 Task: In the  document Mindfulnessletter.epub change page color to  'Blue'. Insert watermark  'Confidential ' Apply Font Style in watermark Arial
Action: Mouse moved to (44, 76)
Screenshot: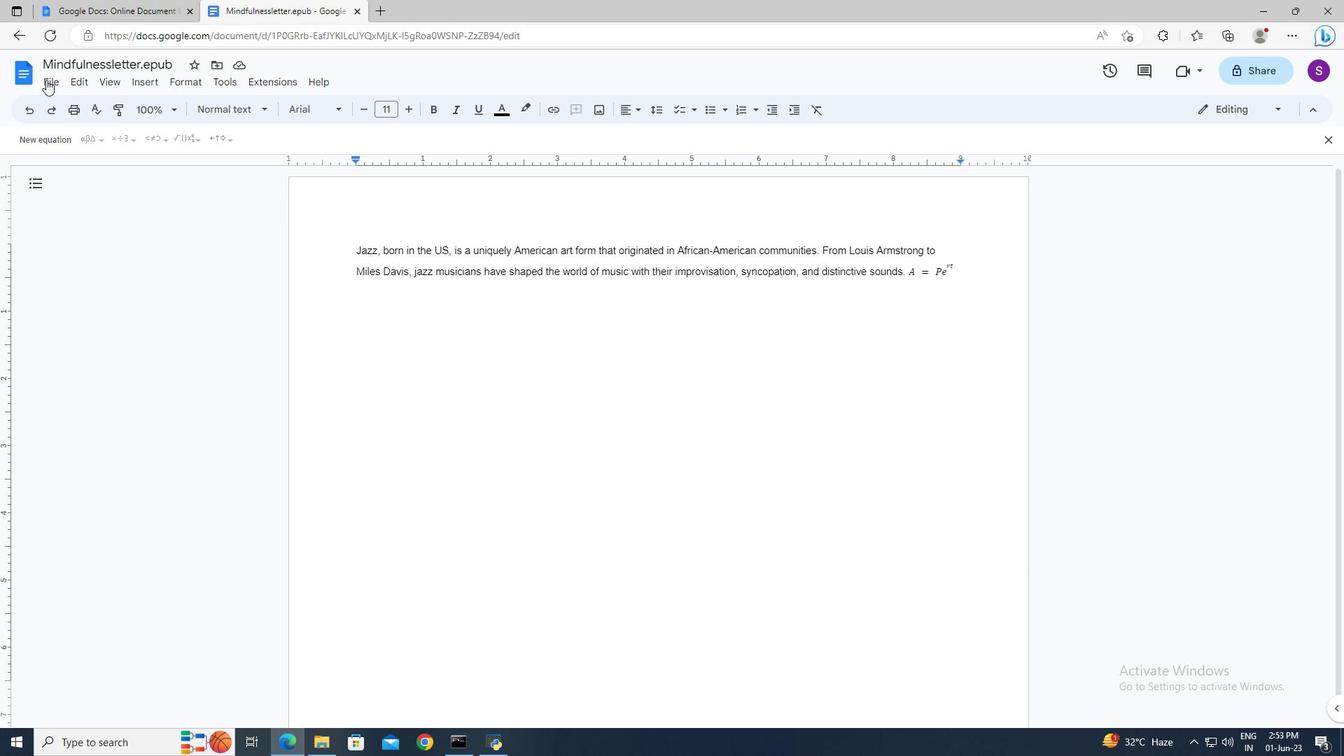 
Action: Mouse pressed left at (44, 76)
Screenshot: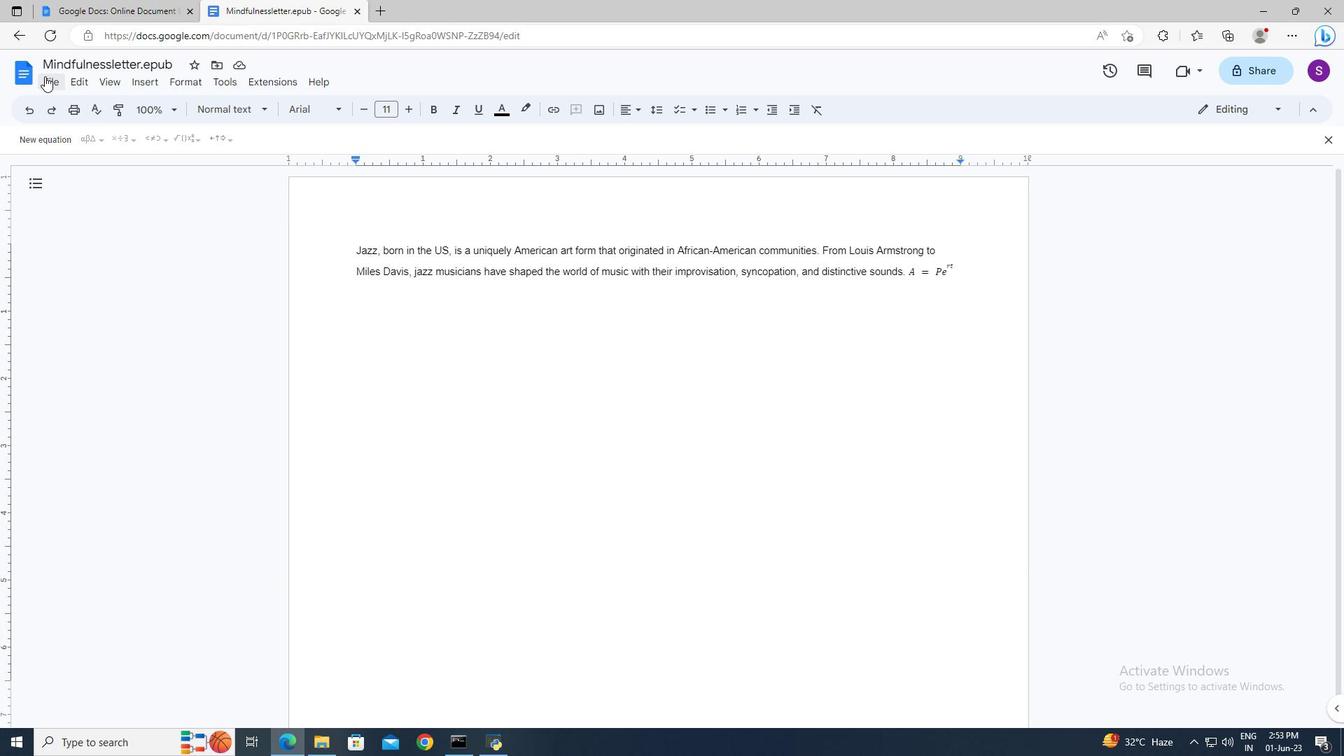 
Action: Mouse moved to (84, 458)
Screenshot: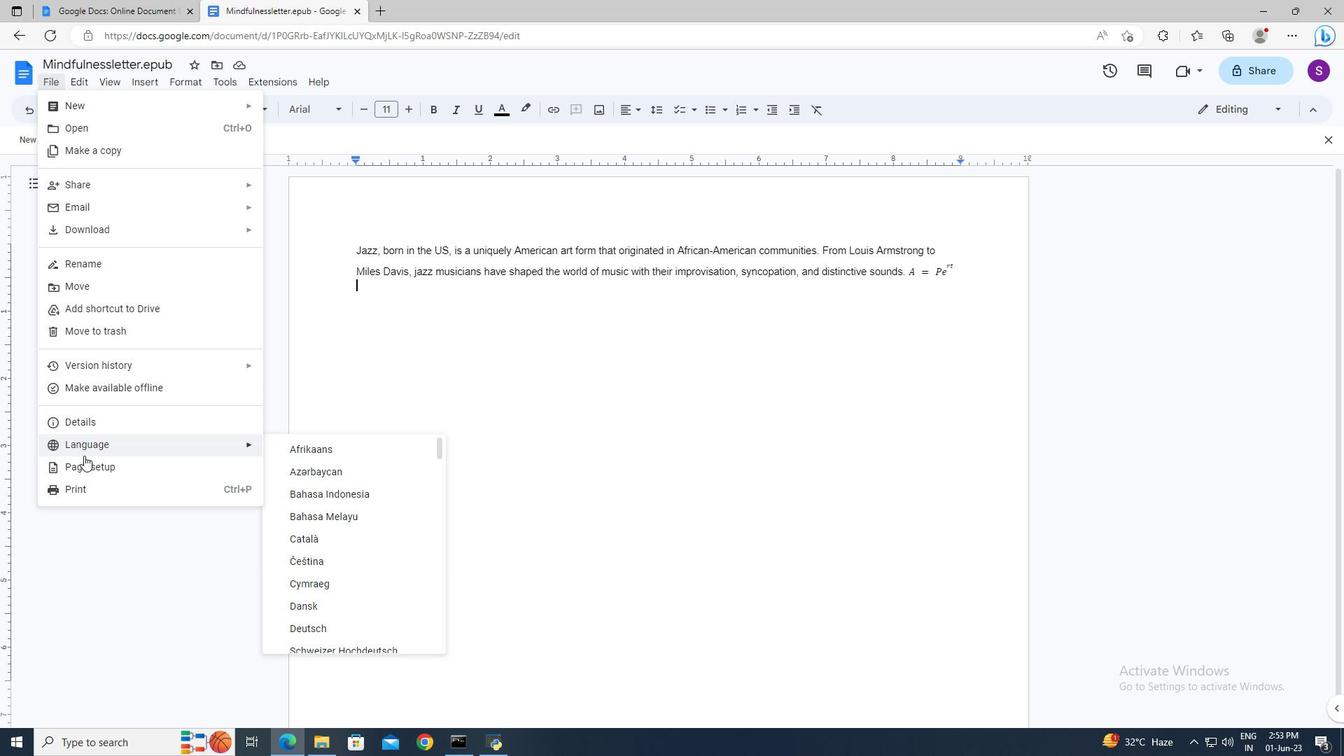 
Action: Mouse pressed left at (84, 458)
Screenshot: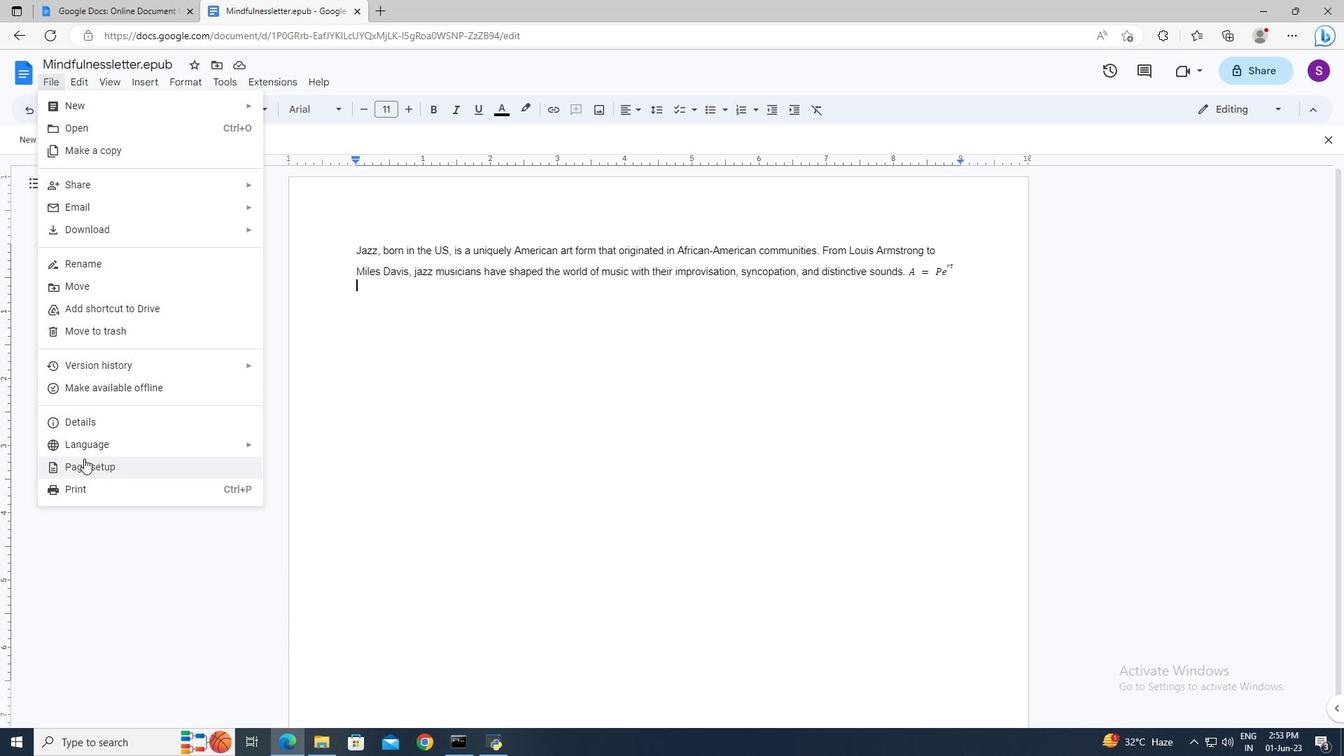 
Action: Mouse moved to (572, 479)
Screenshot: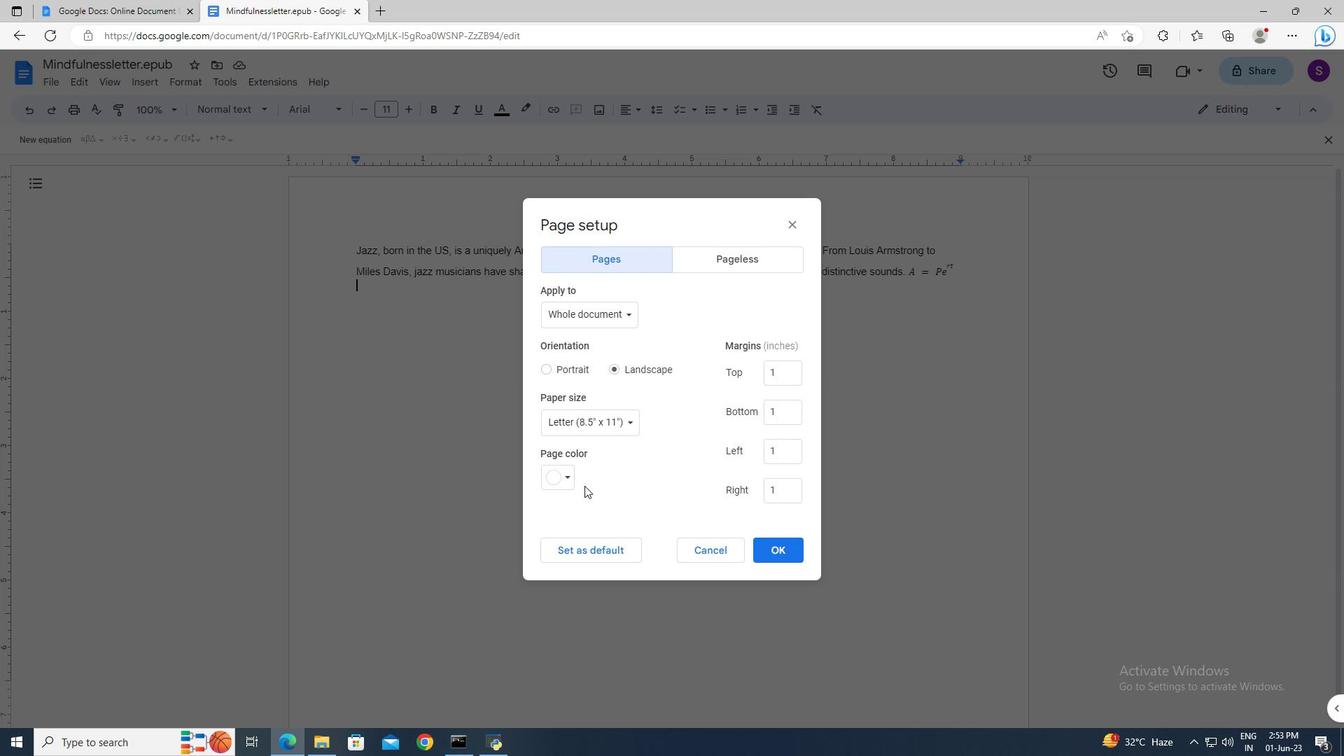 
Action: Mouse pressed left at (572, 479)
Screenshot: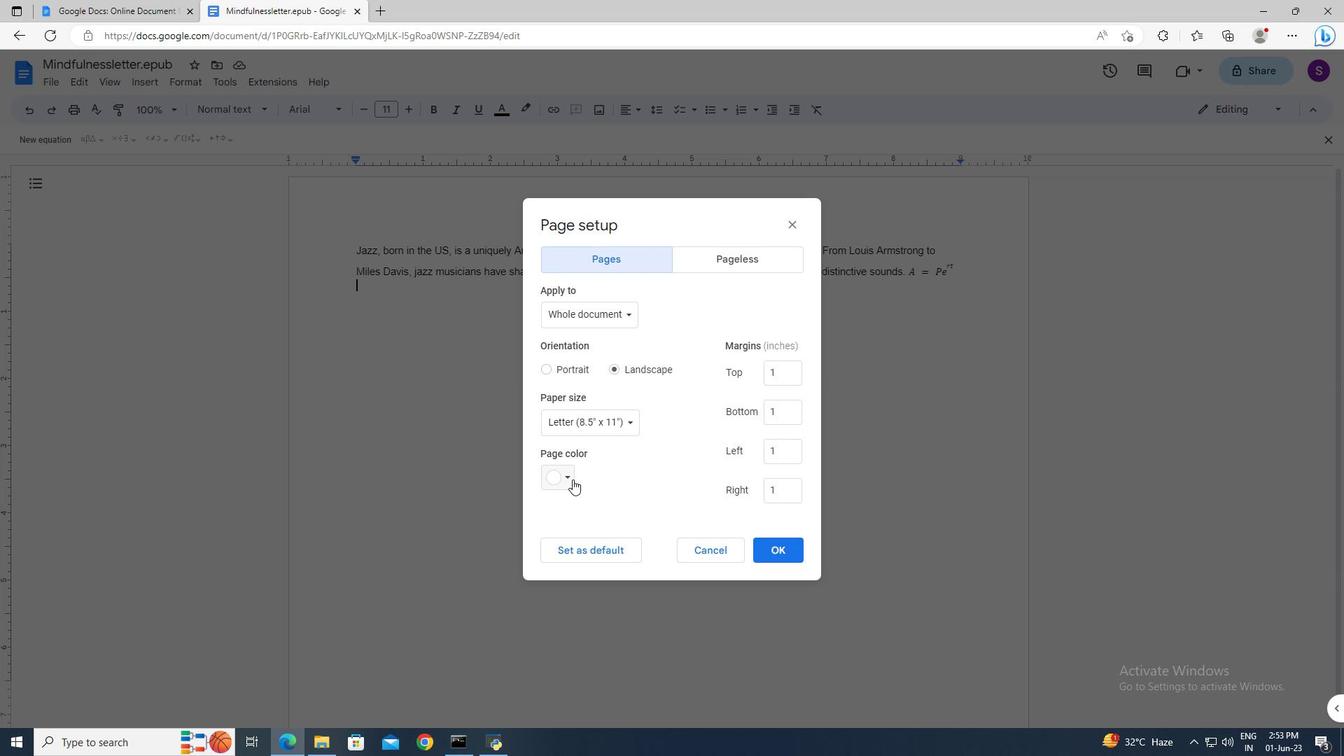 
Action: Mouse moved to (661, 520)
Screenshot: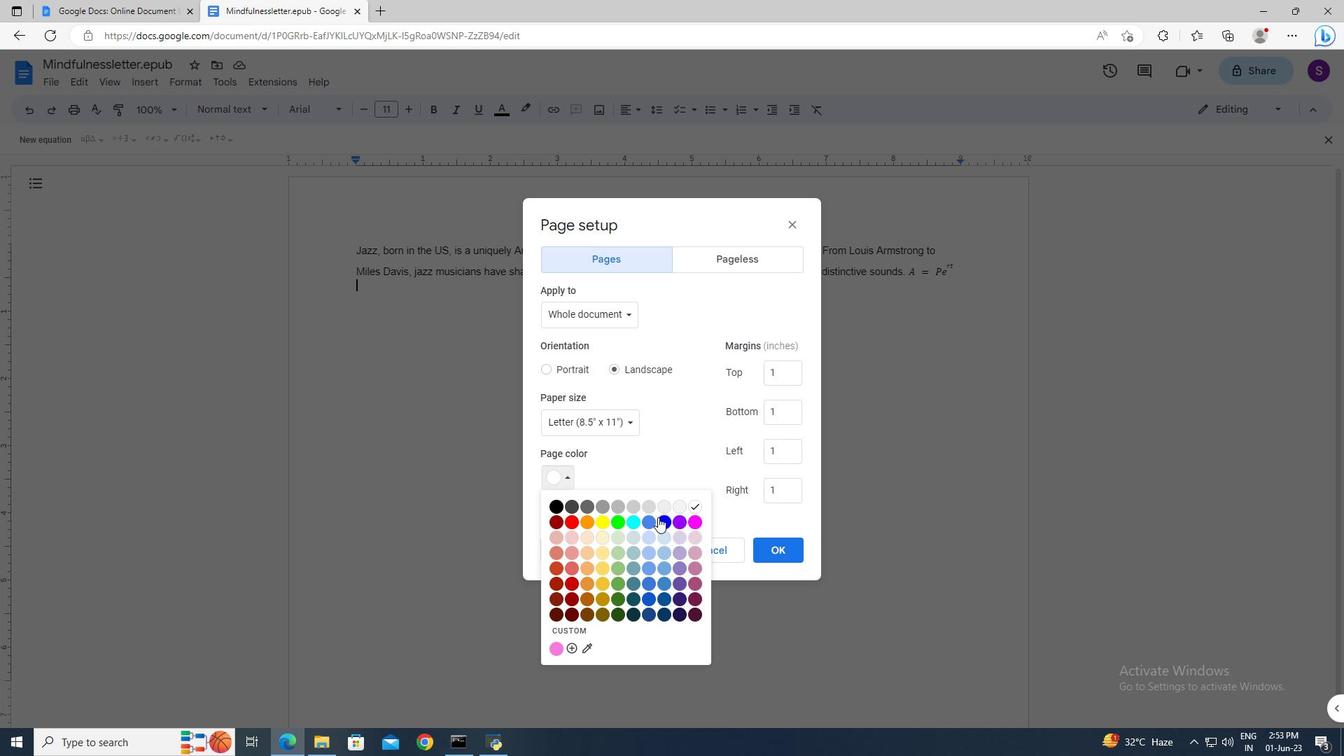 
Action: Mouse pressed left at (661, 520)
Screenshot: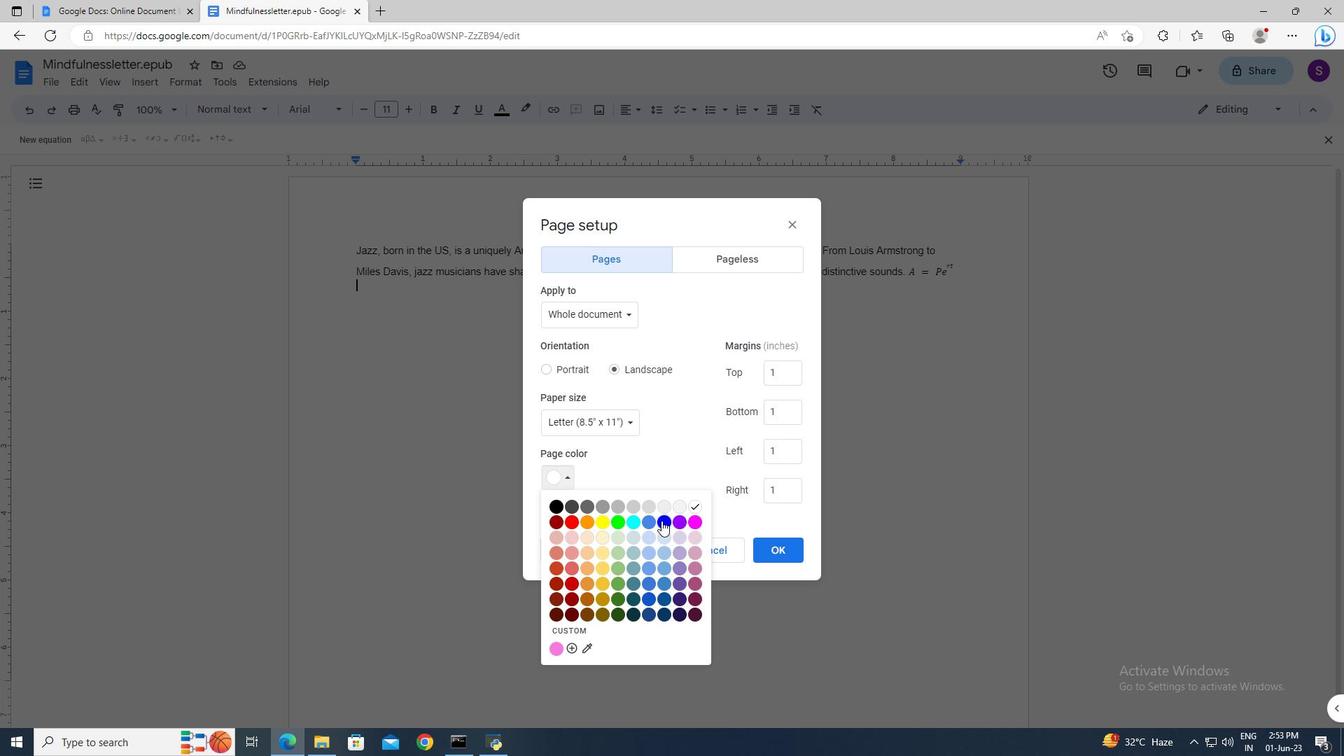 
Action: Mouse moved to (769, 546)
Screenshot: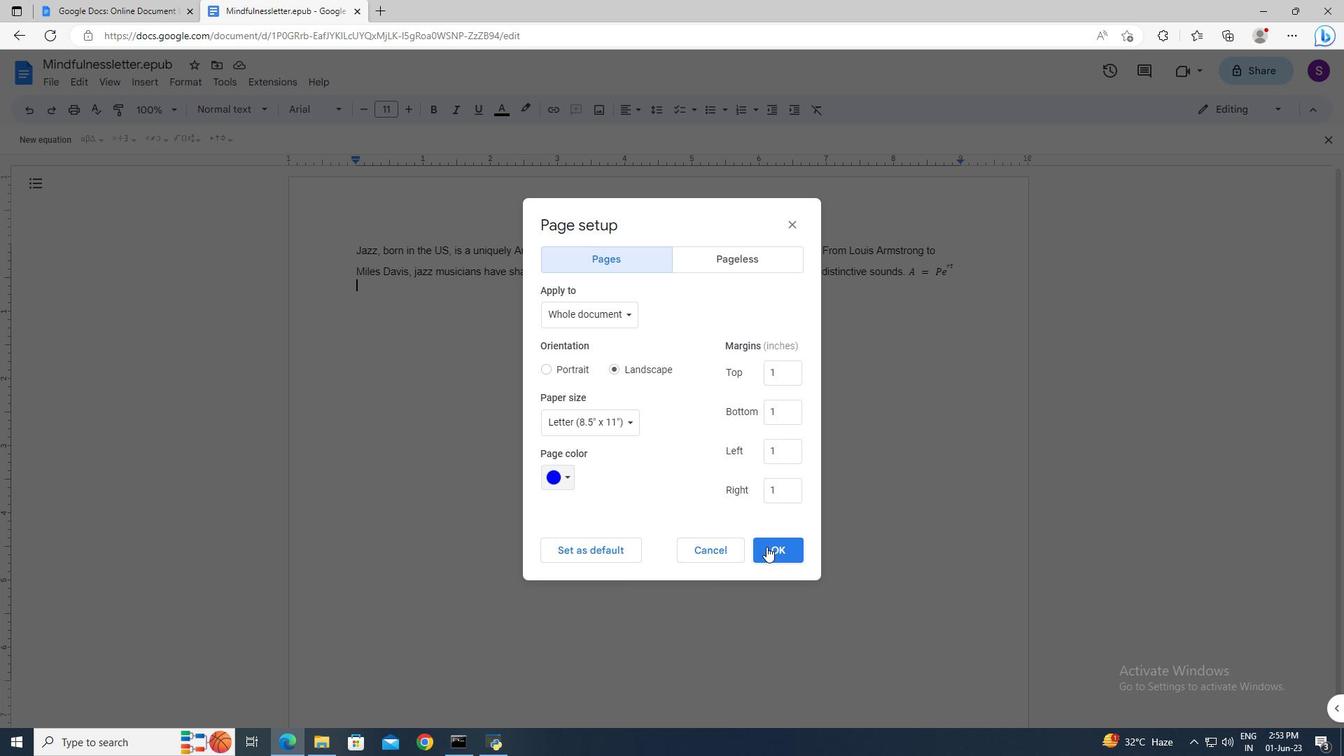 
Action: Mouse pressed left at (769, 546)
Screenshot: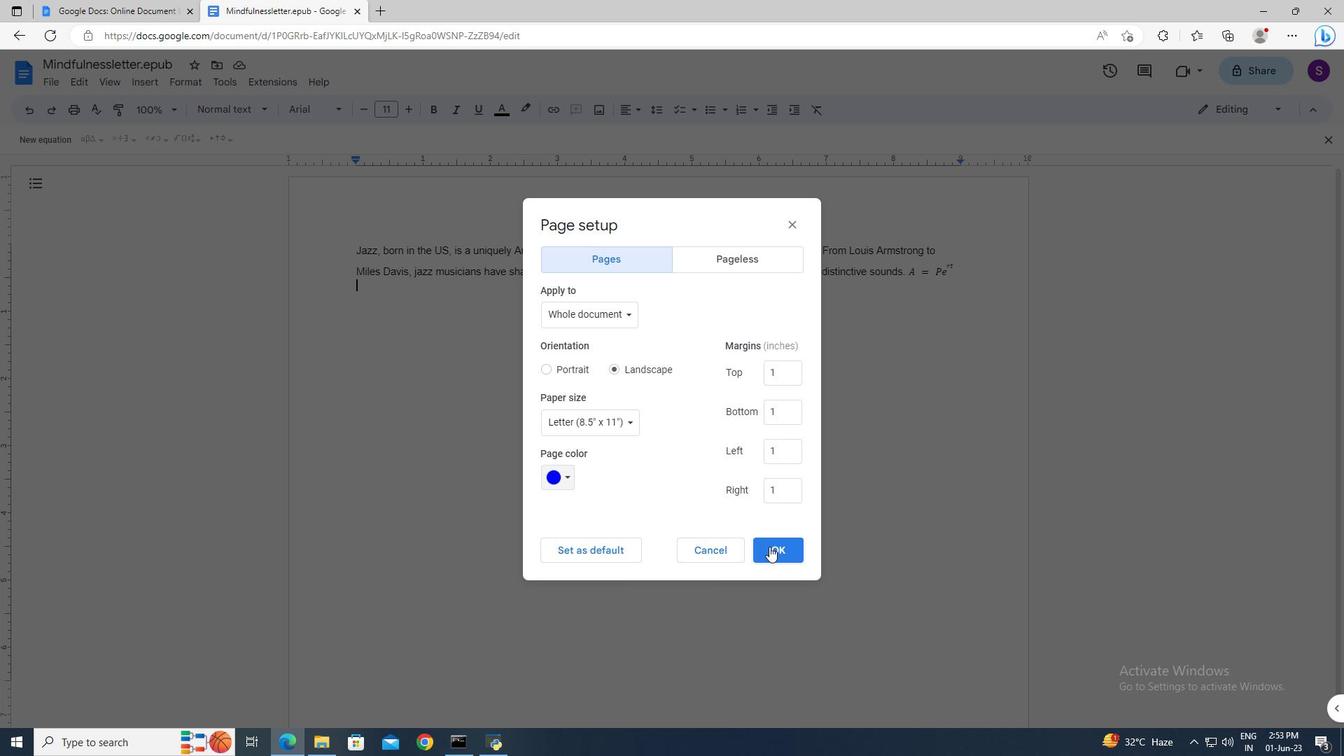 
Action: Mouse moved to (149, 79)
Screenshot: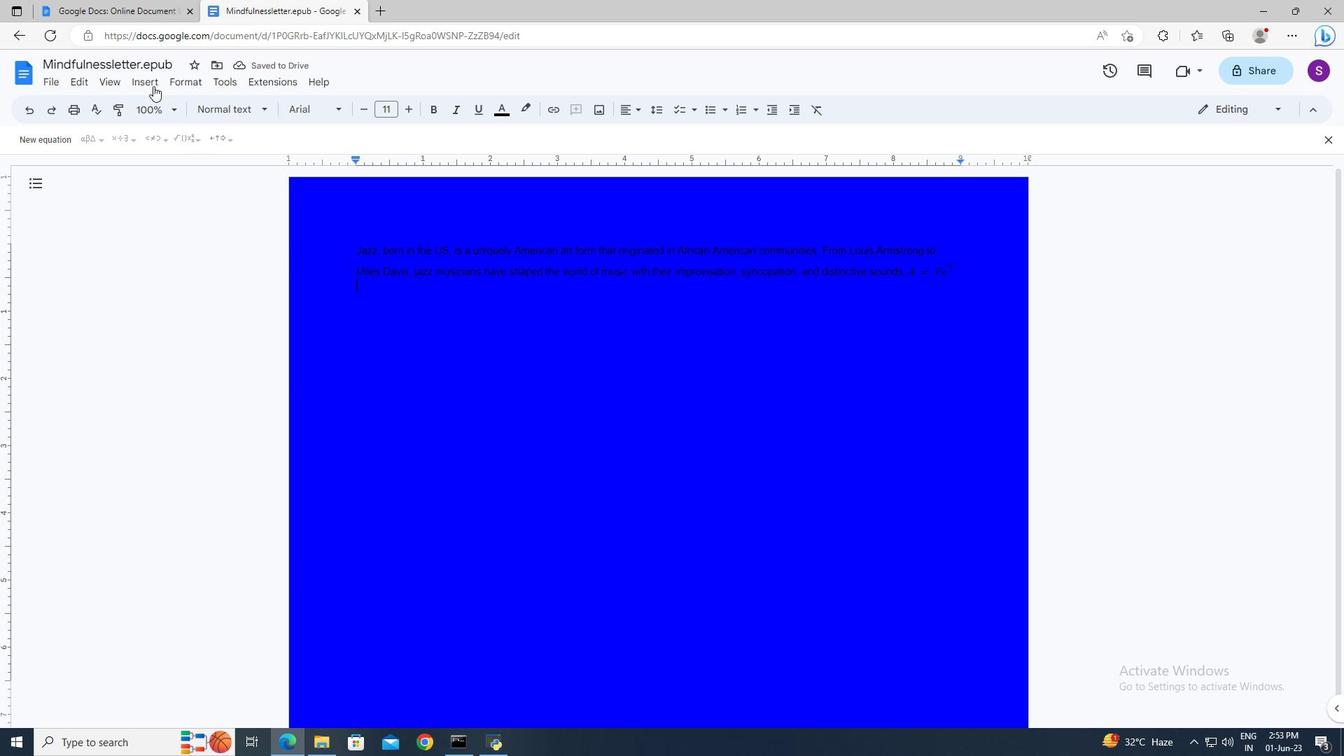 
Action: Mouse pressed left at (149, 79)
Screenshot: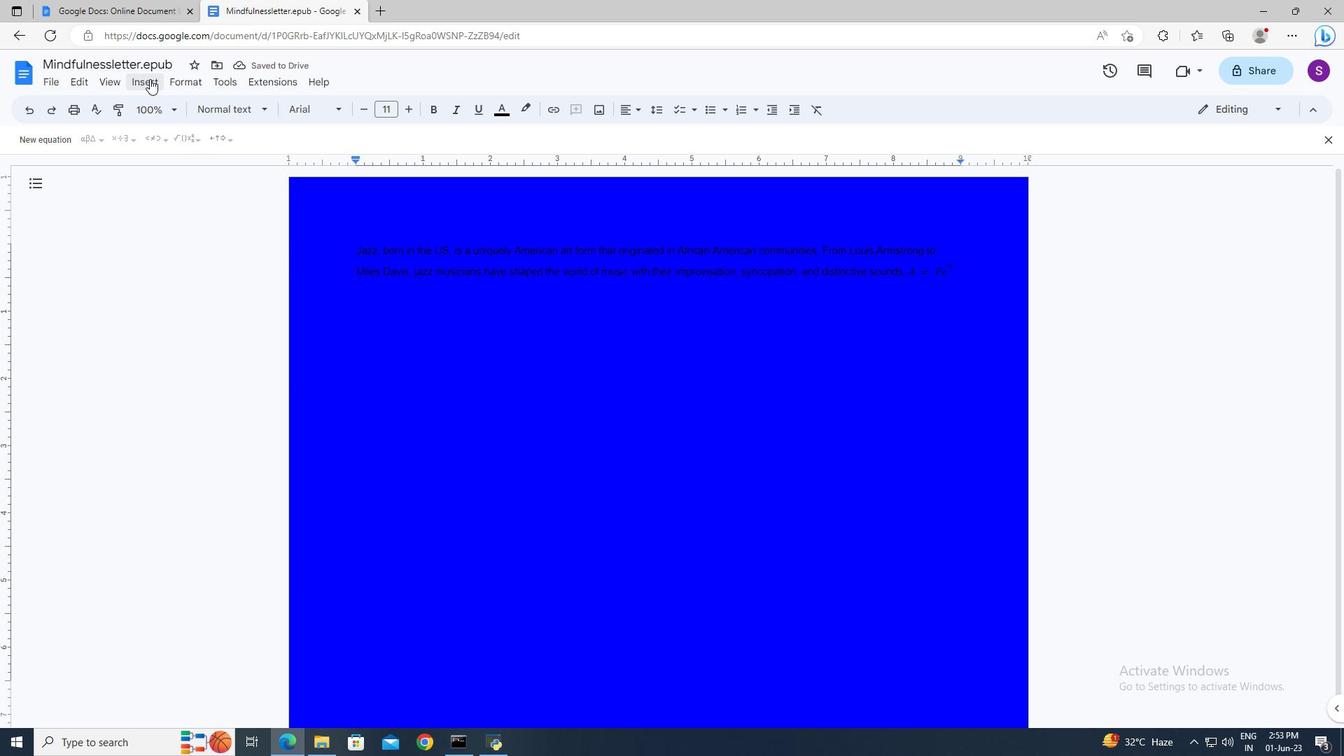 
Action: Mouse moved to (175, 407)
Screenshot: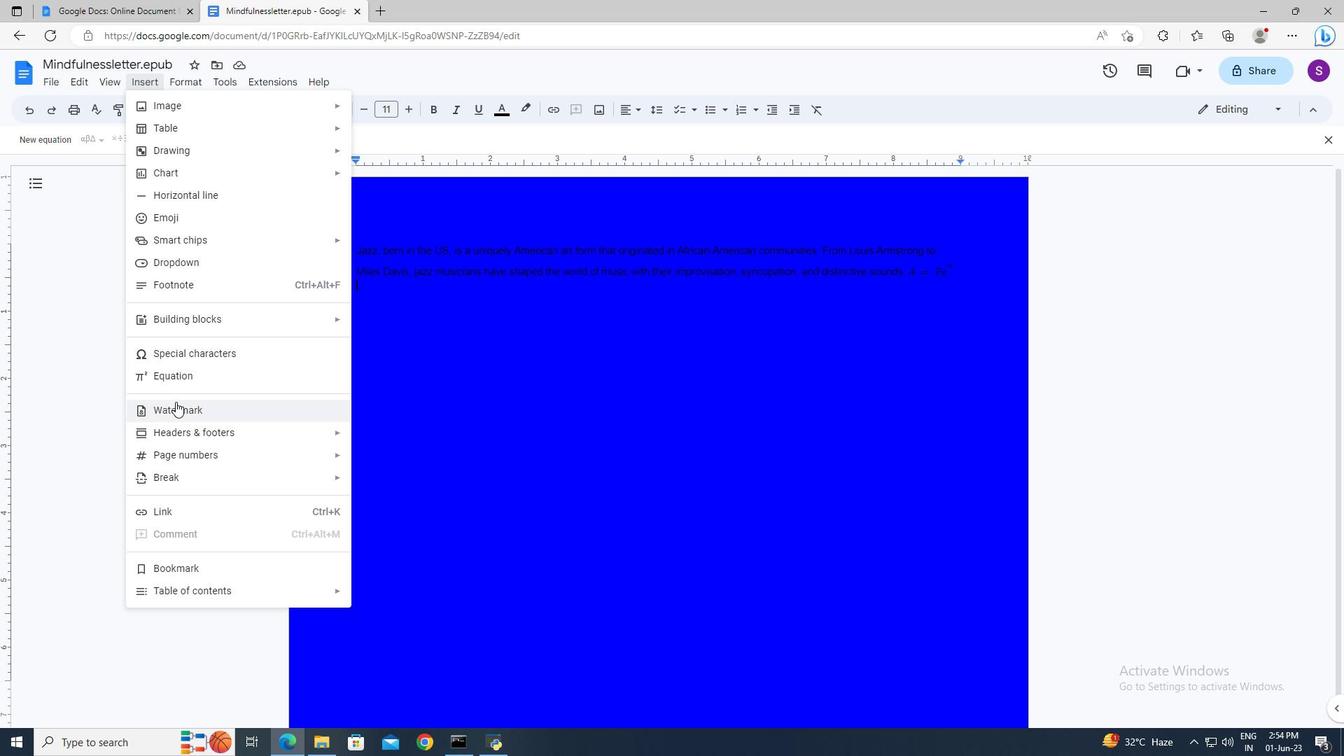 
Action: Mouse pressed left at (175, 407)
Screenshot: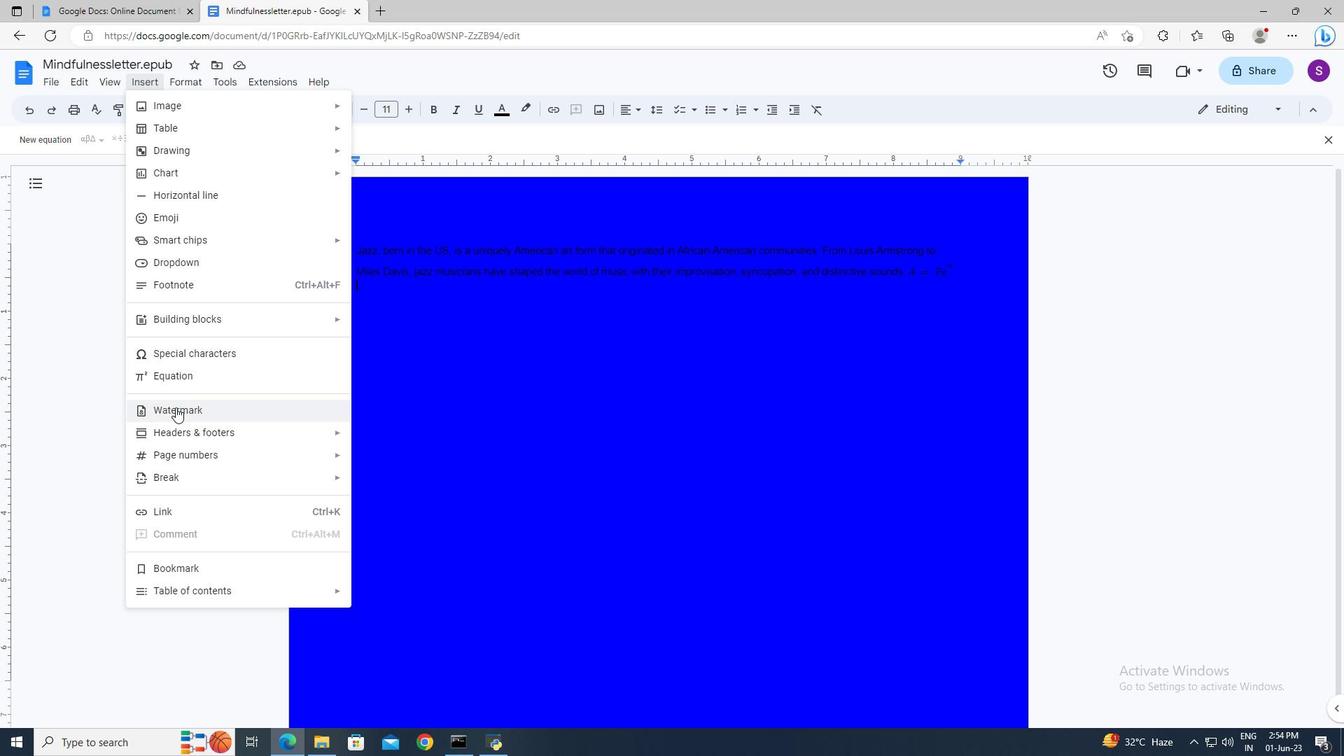 
Action: Mouse moved to (1278, 165)
Screenshot: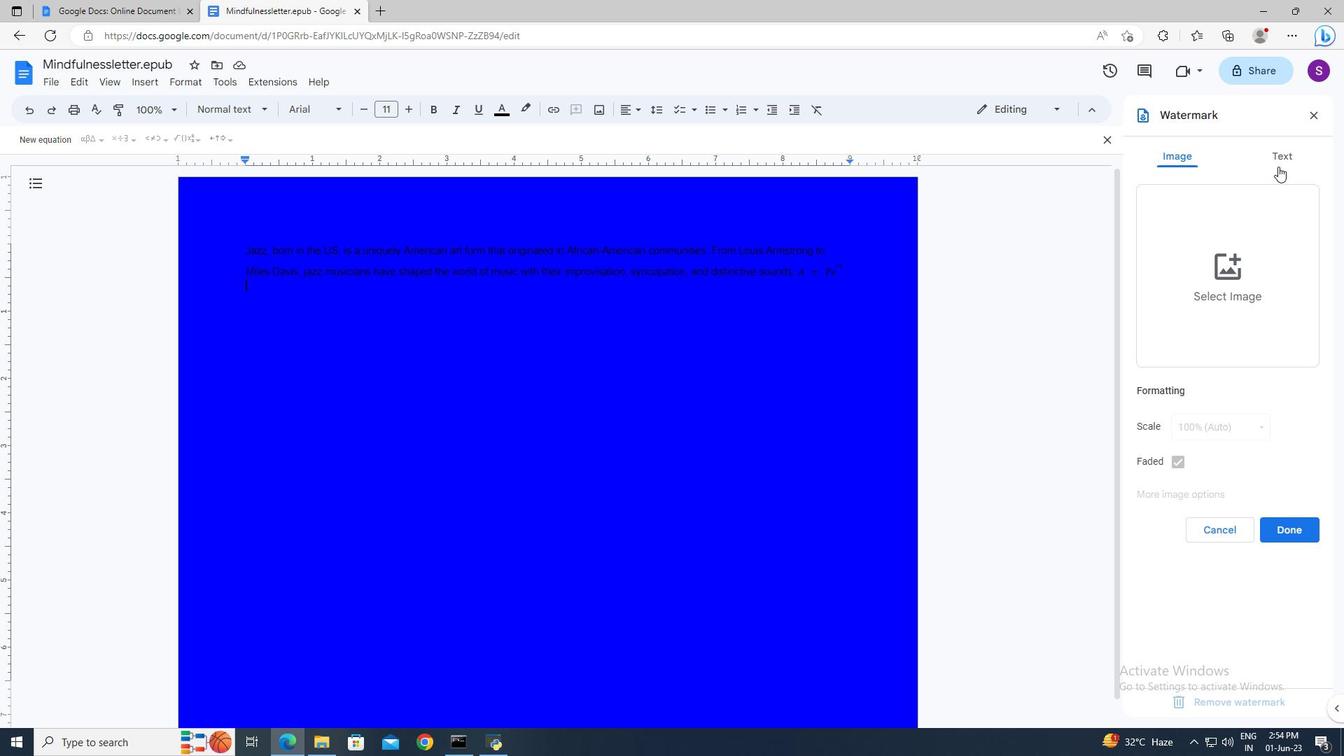 
Action: Mouse pressed left at (1278, 165)
Screenshot: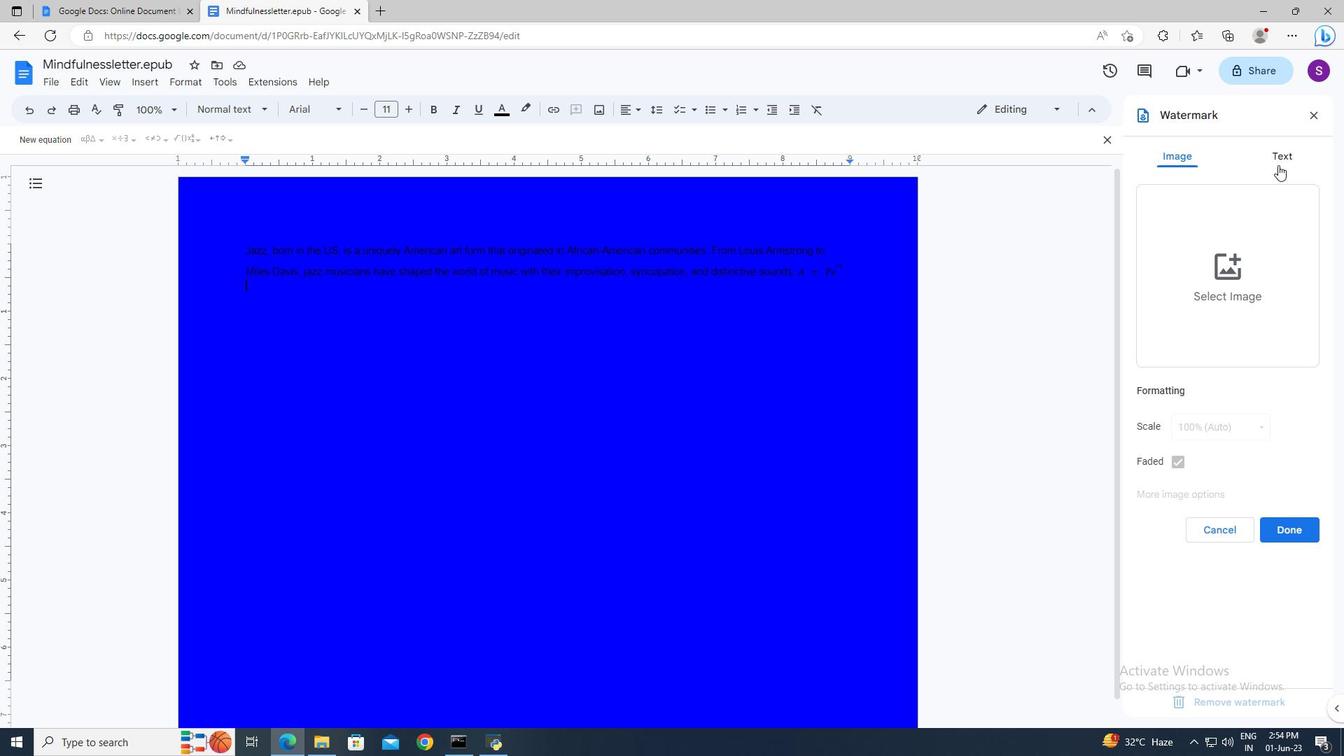 
Action: Mouse moved to (1204, 196)
Screenshot: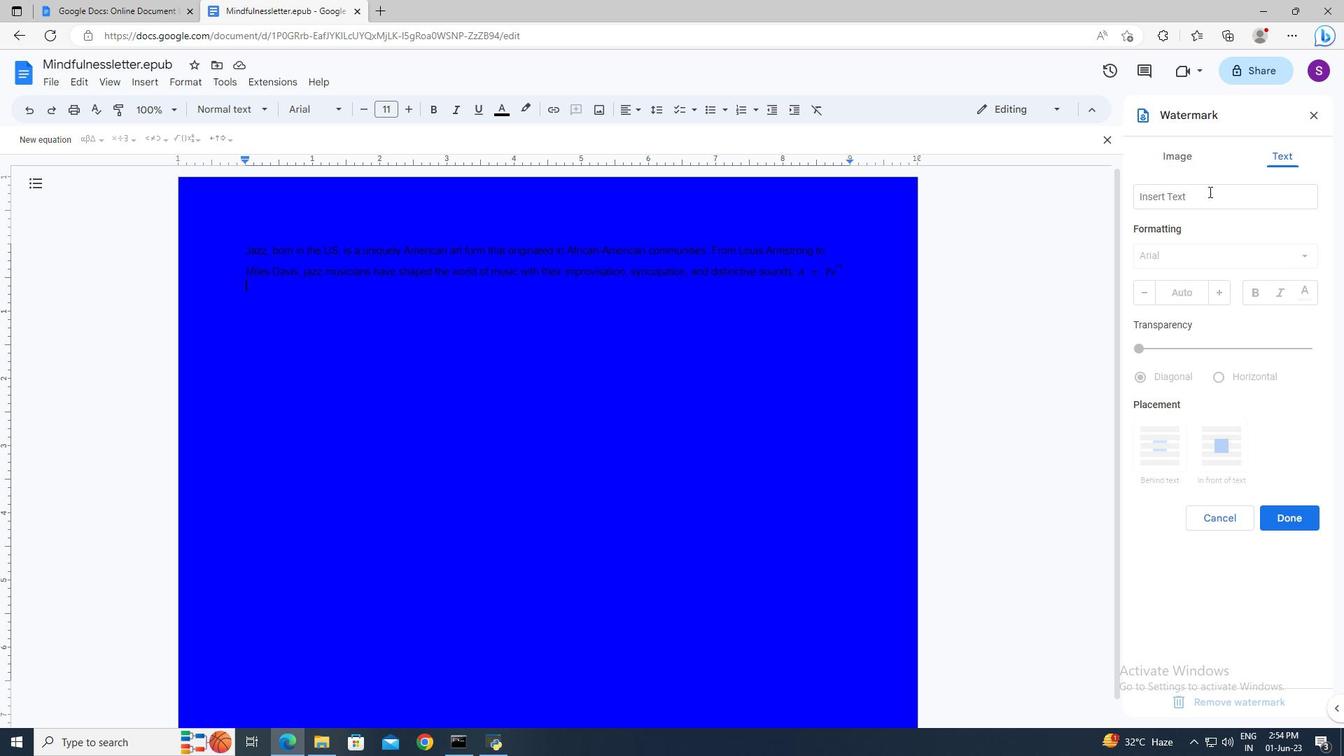 
Action: Mouse pressed left at (1204, 196)
Screenshot: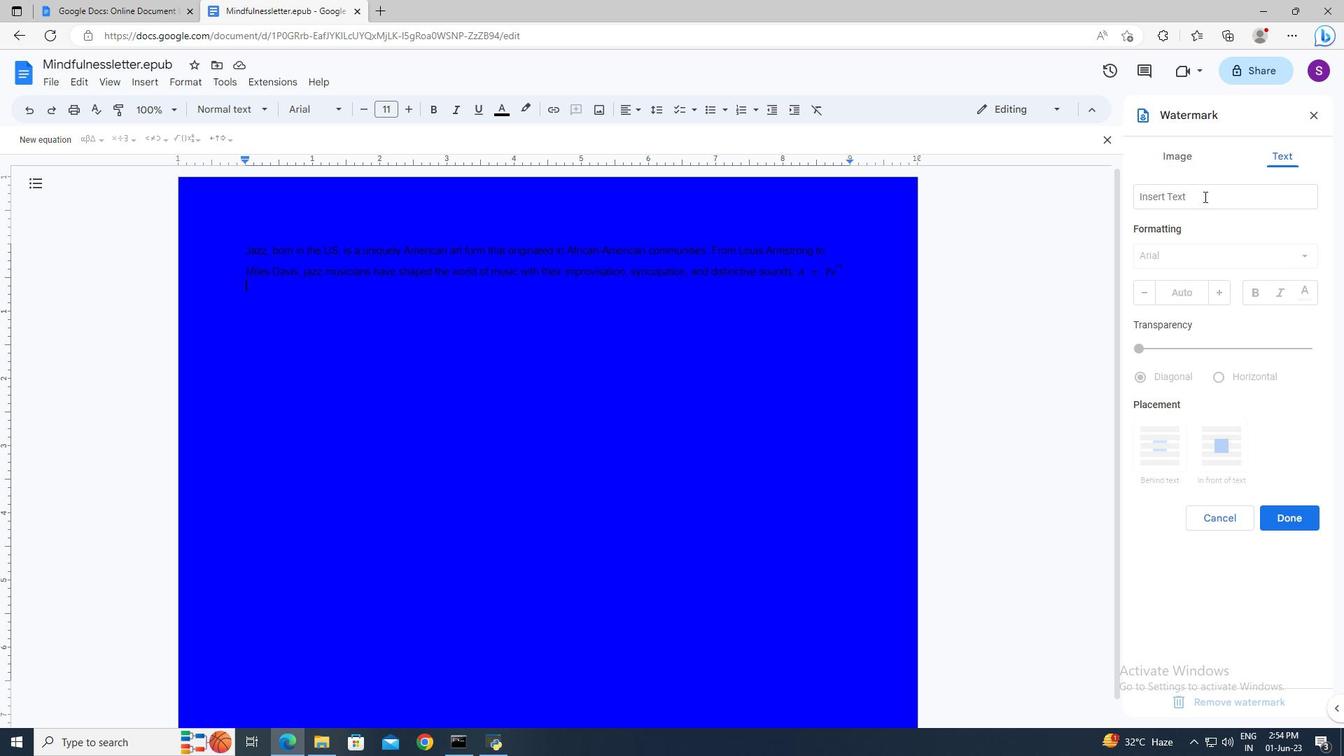 
Action: Mouse moved to (1204, 200)
Screenshot: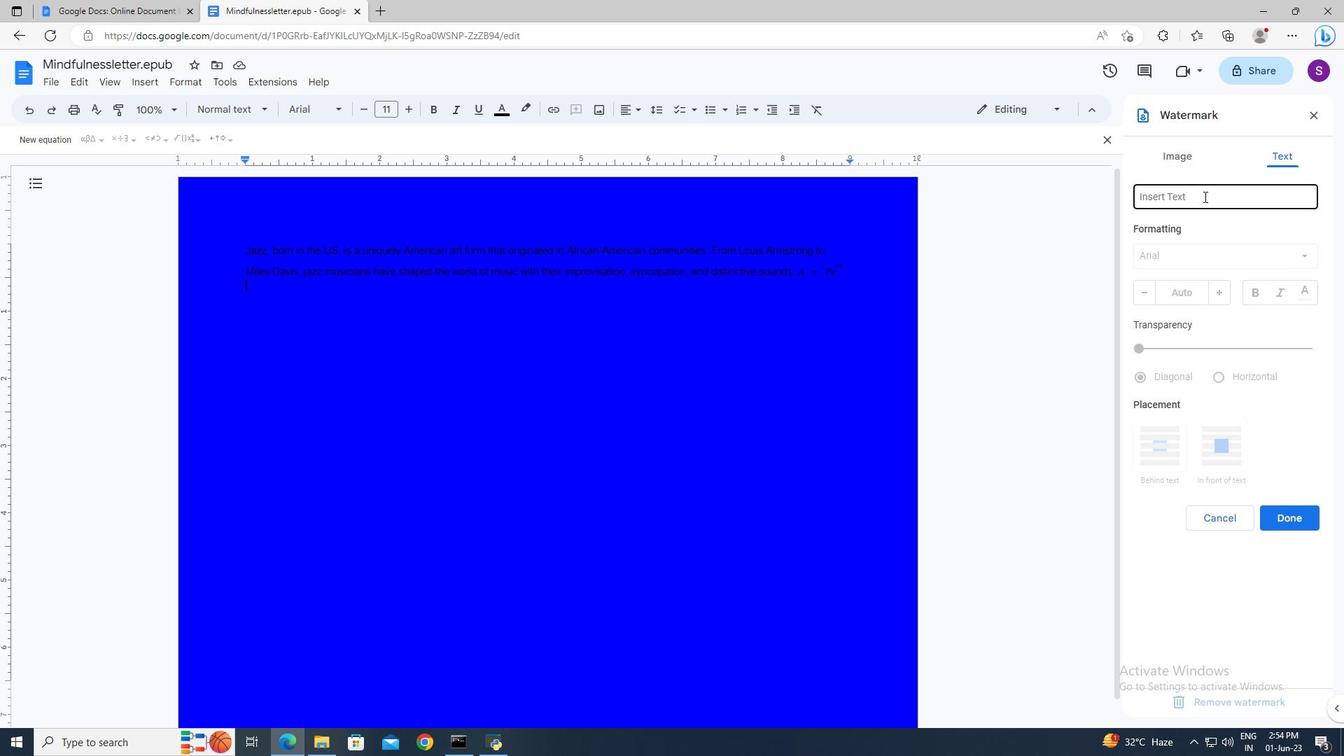 
Action: Key pressed <Key.shift><Key.shift>Confidential<Key.enter>
Screenshot: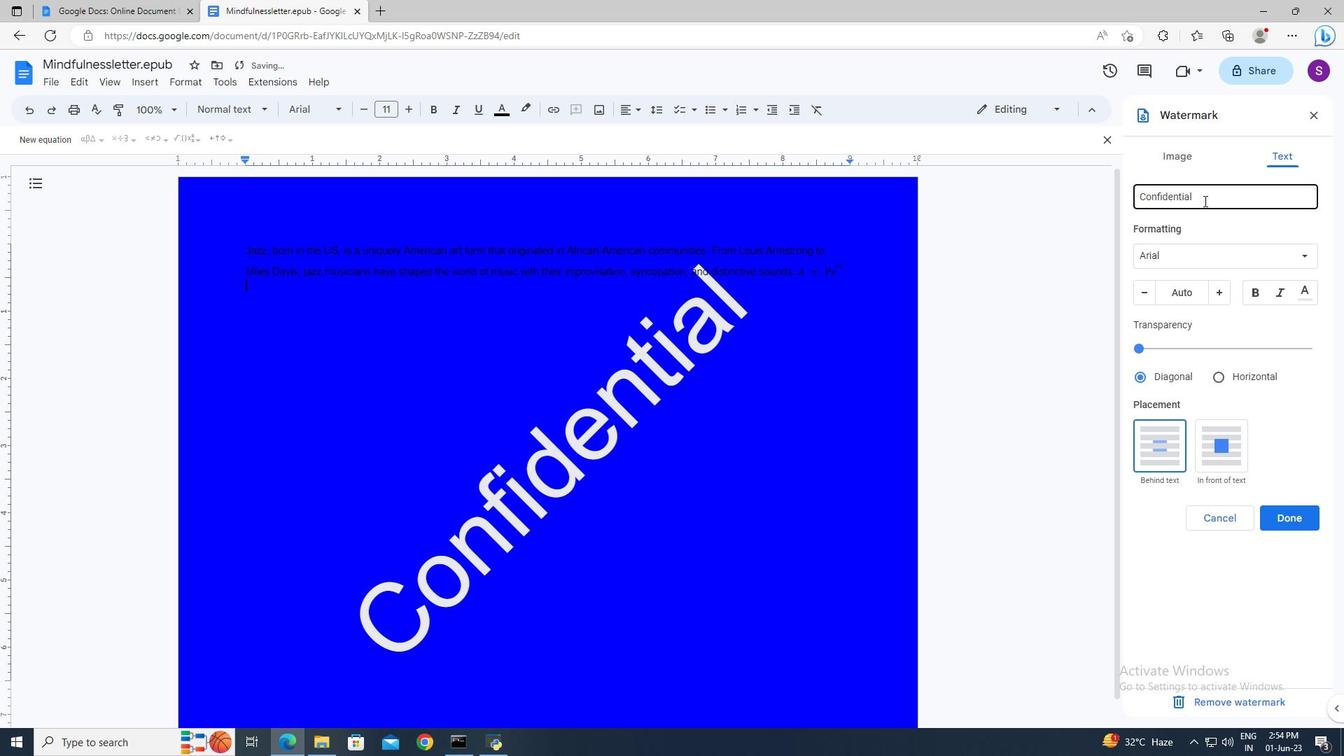 
Action: Mouse moved to (1212, 248)
Screenshot: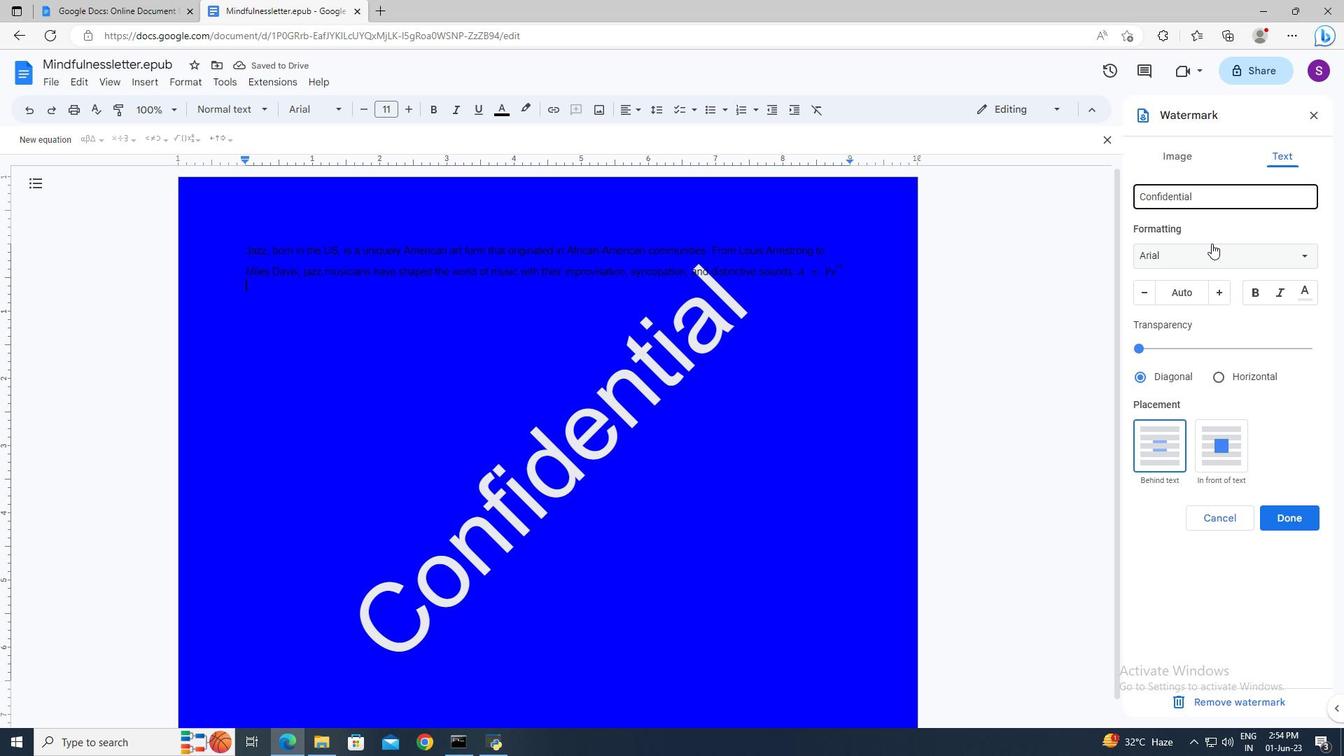 
Action: Mouse pressed left at (1212, 248)
Screenshot: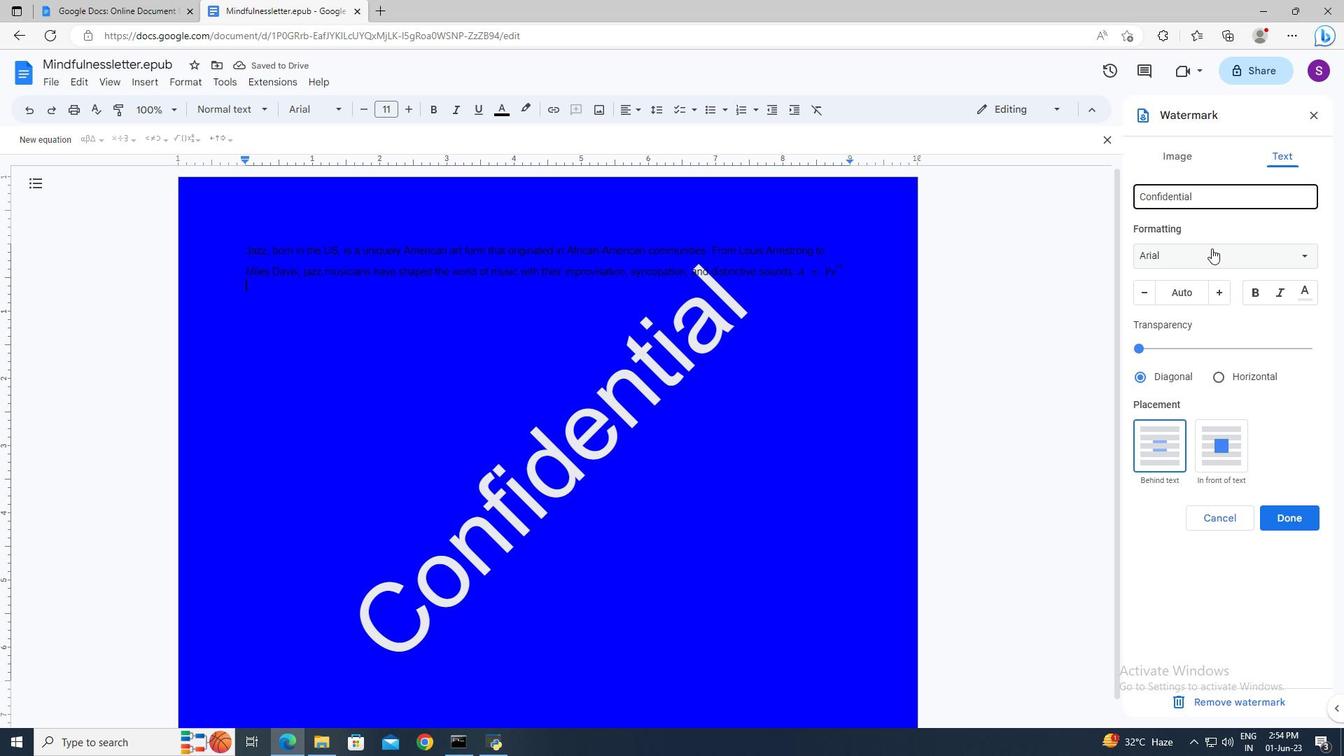 
Action: Mouse moved to (1181, 512)
Screenshot: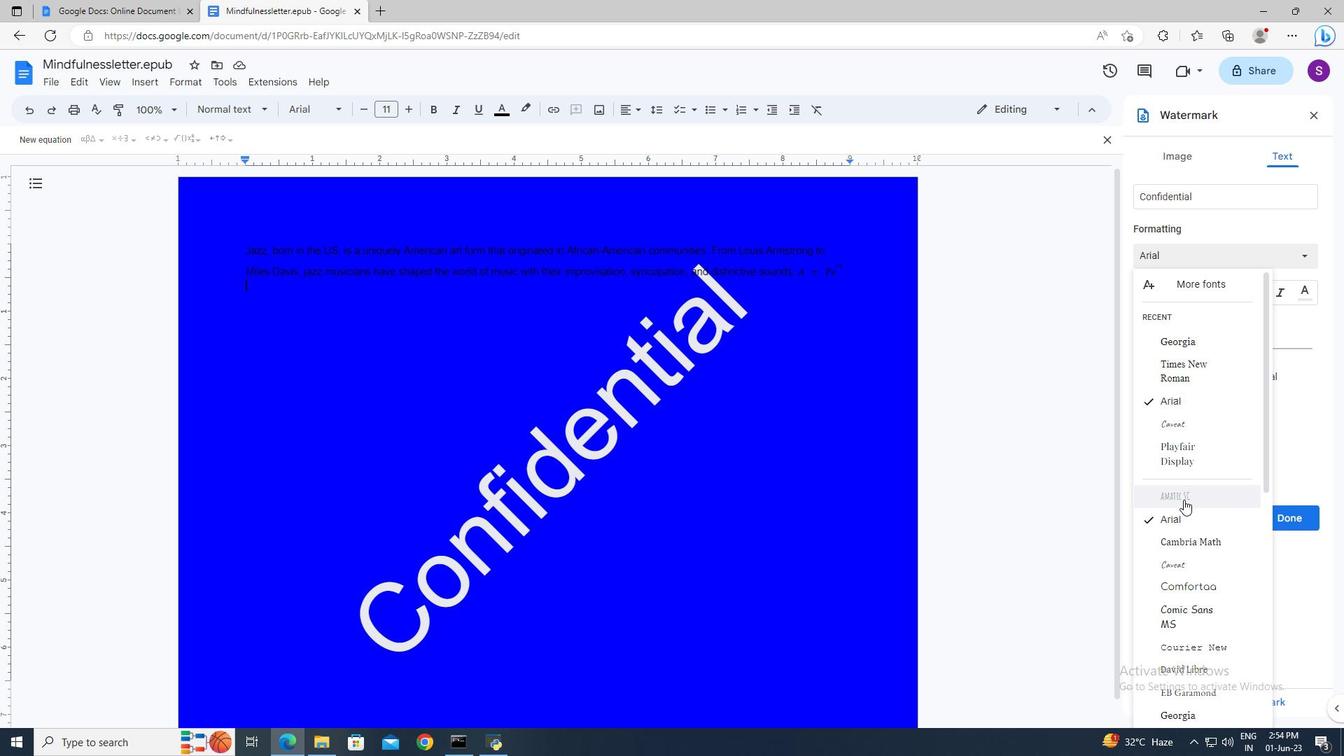 
Action: Mouse pressed left at (1181, 512)
Screenshot: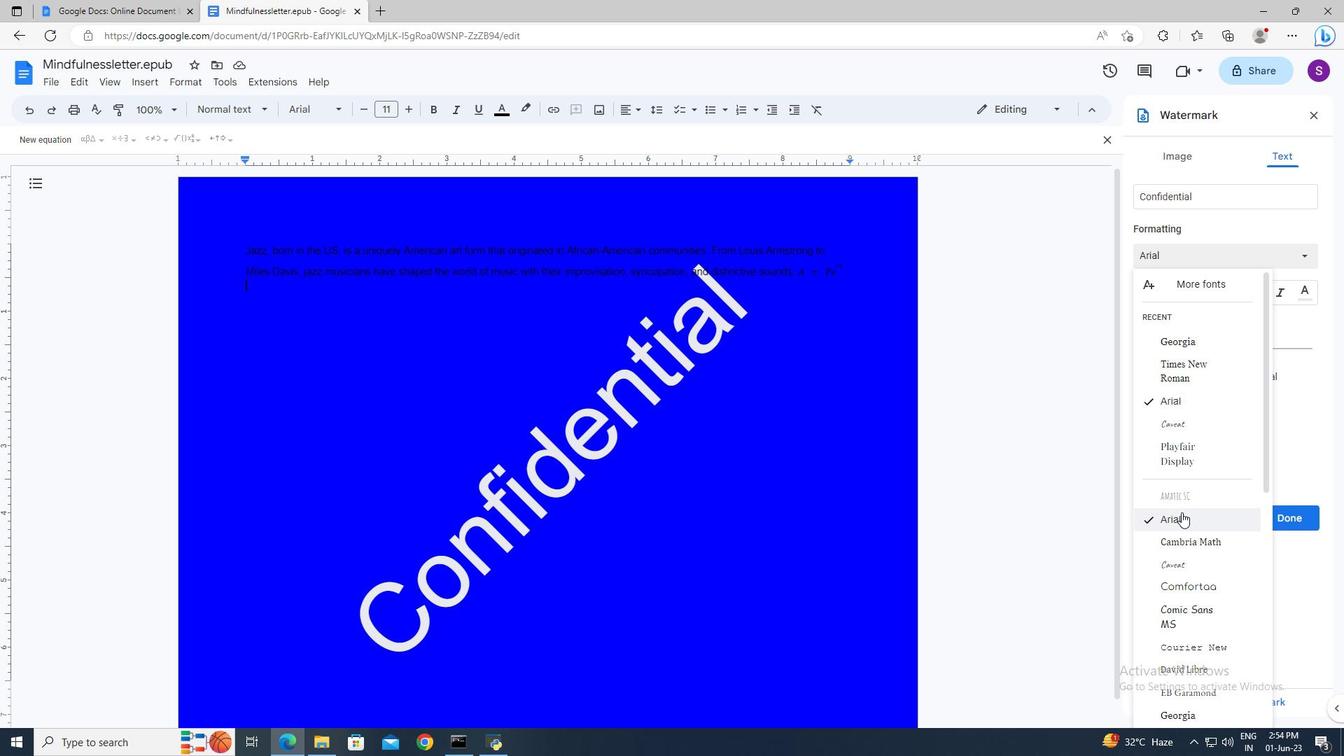 
Action: Mouse moved to (1270, 523)
Screenshot: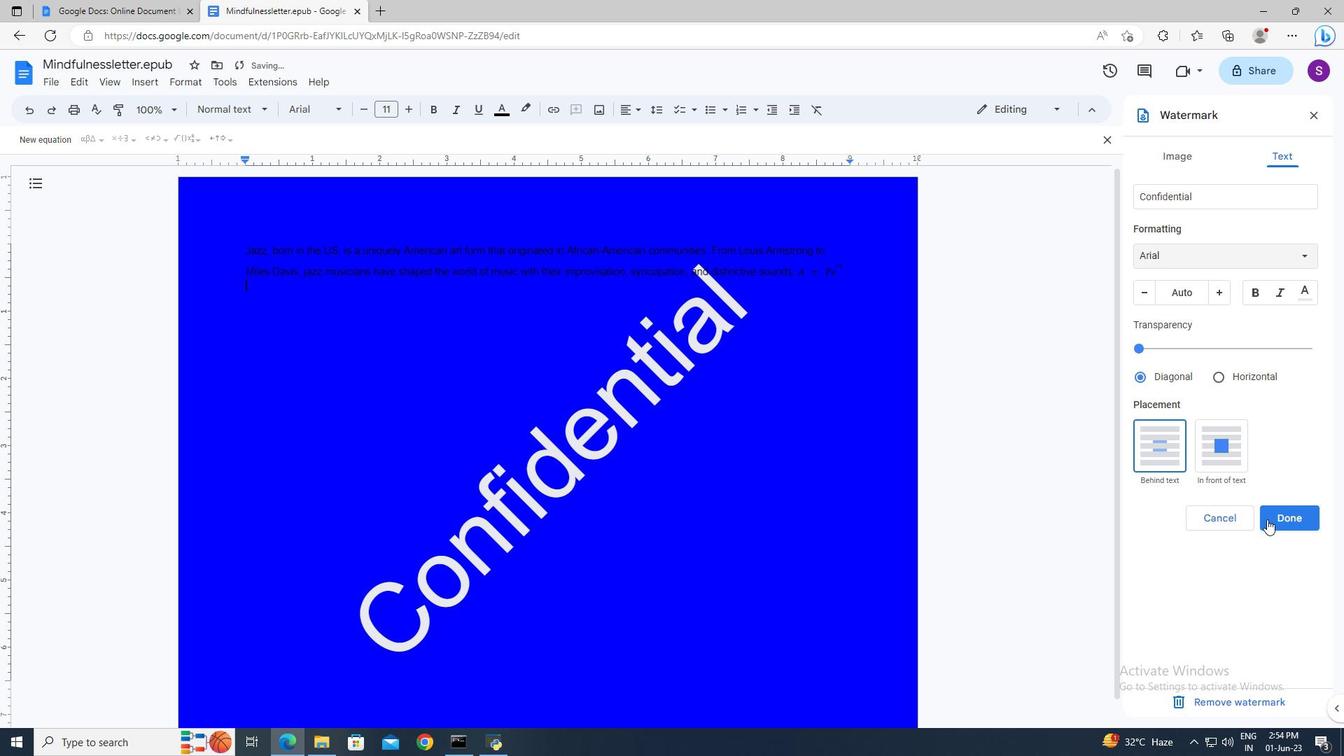 
Action: Mouse pressed left at (1270, 523)
Screenshot: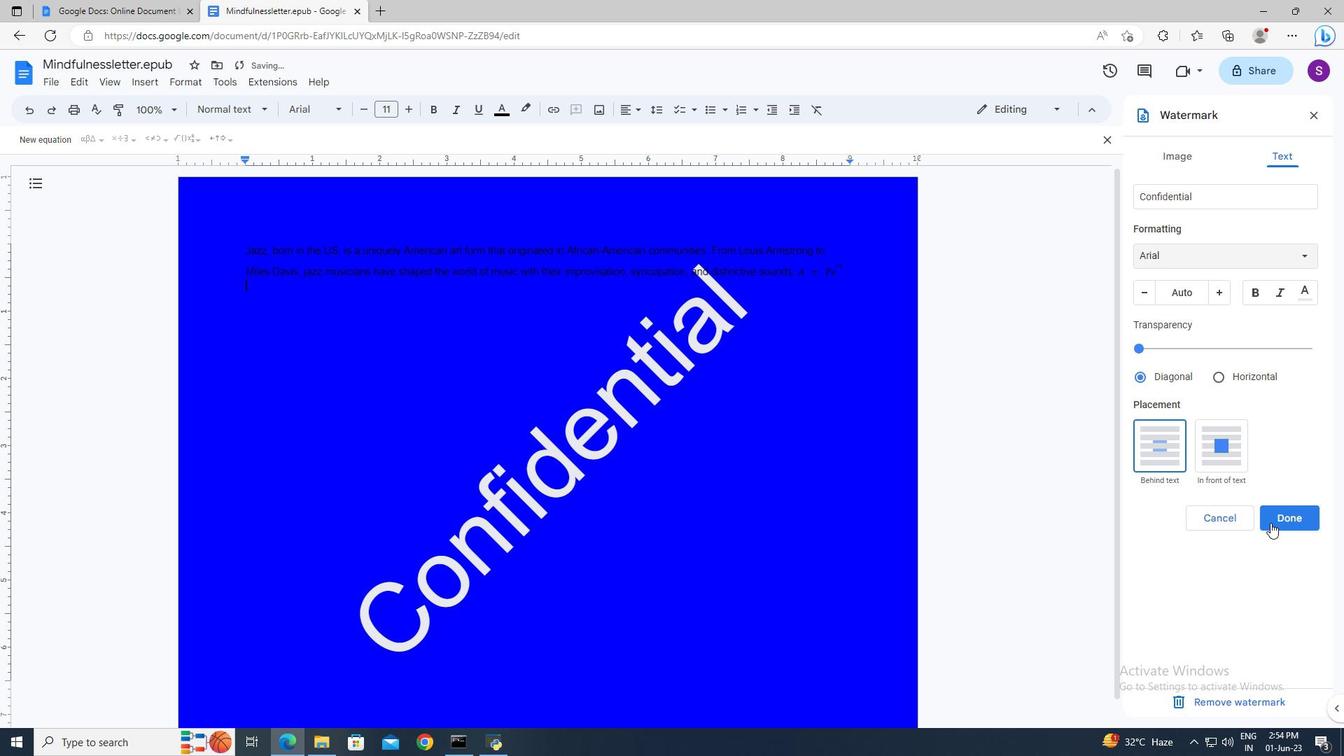 
